 Task: Create a section Dash Derby and in the section, add a milestone System Optimization in the project VentureTech.
Action: Mouse moved to (67, 409)
Screenshot: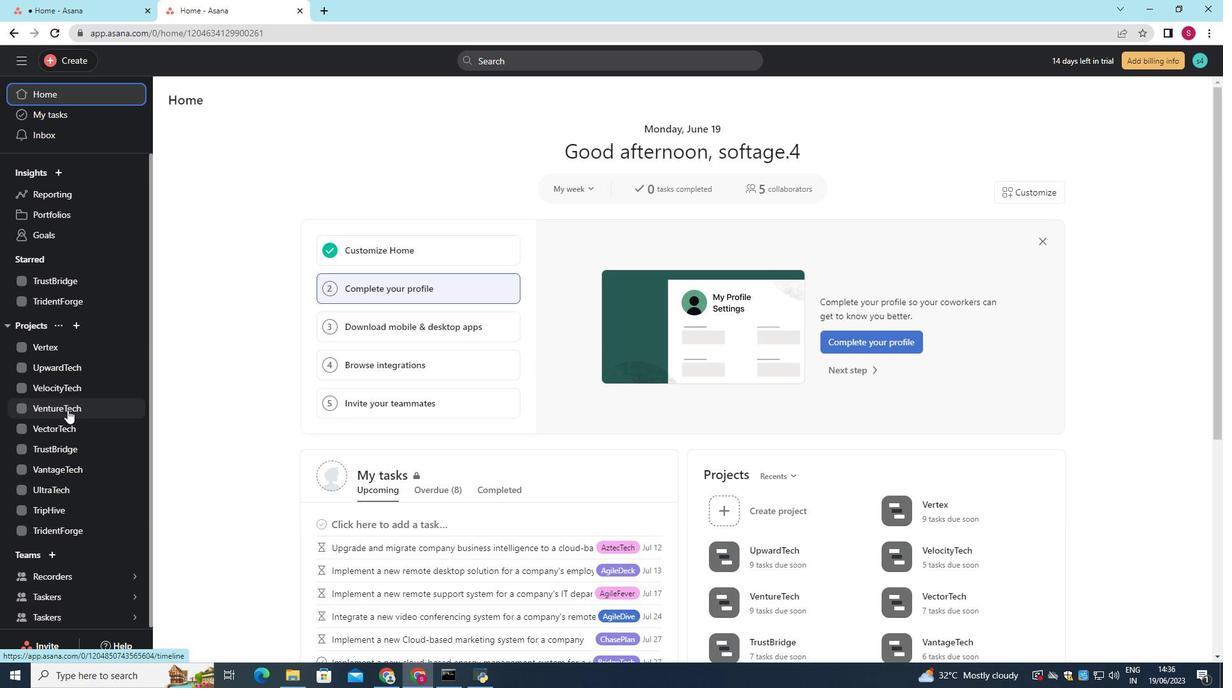 
Action: Mouse pressed left at (67, 409)
Screenshot: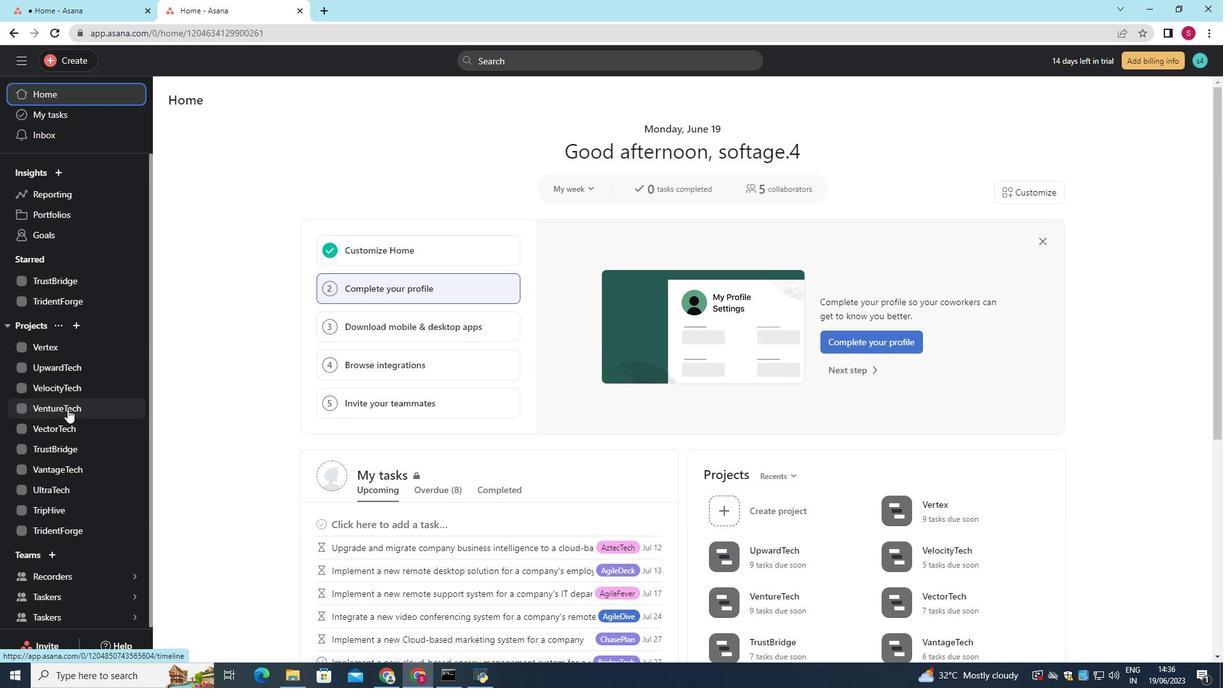 
Action: Mouse moved to (203, 580)
Screenshot: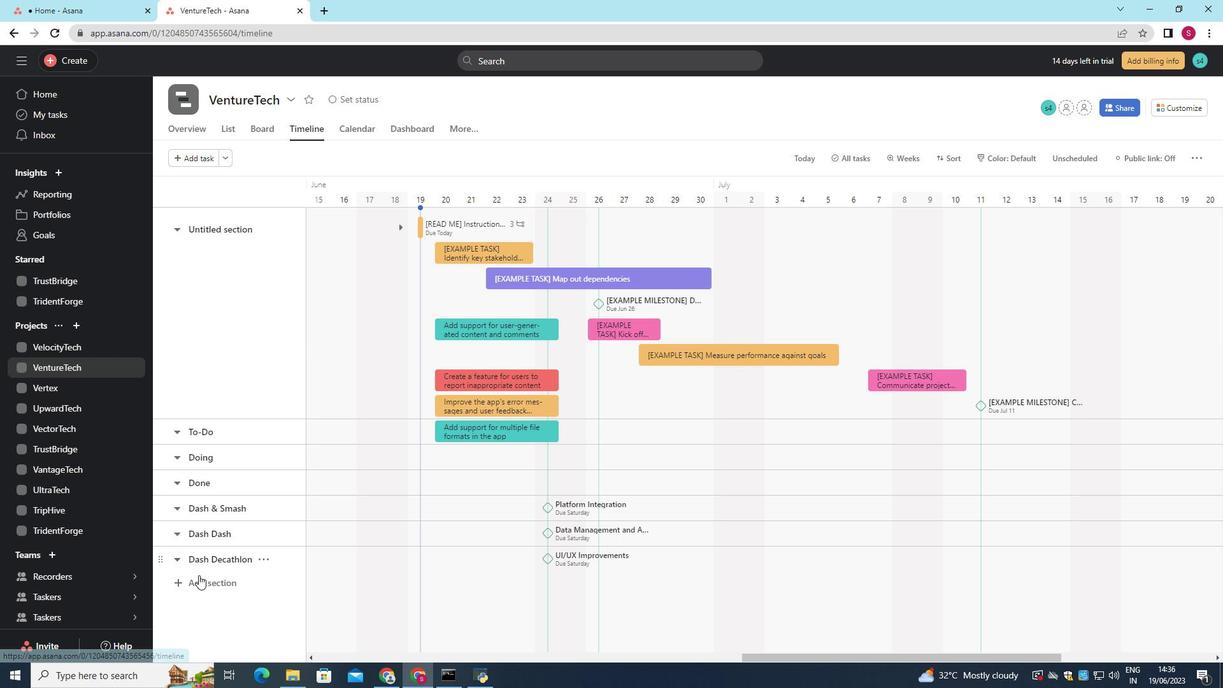 
Action: Mouse pressed left at (203, 580)
Screenshot: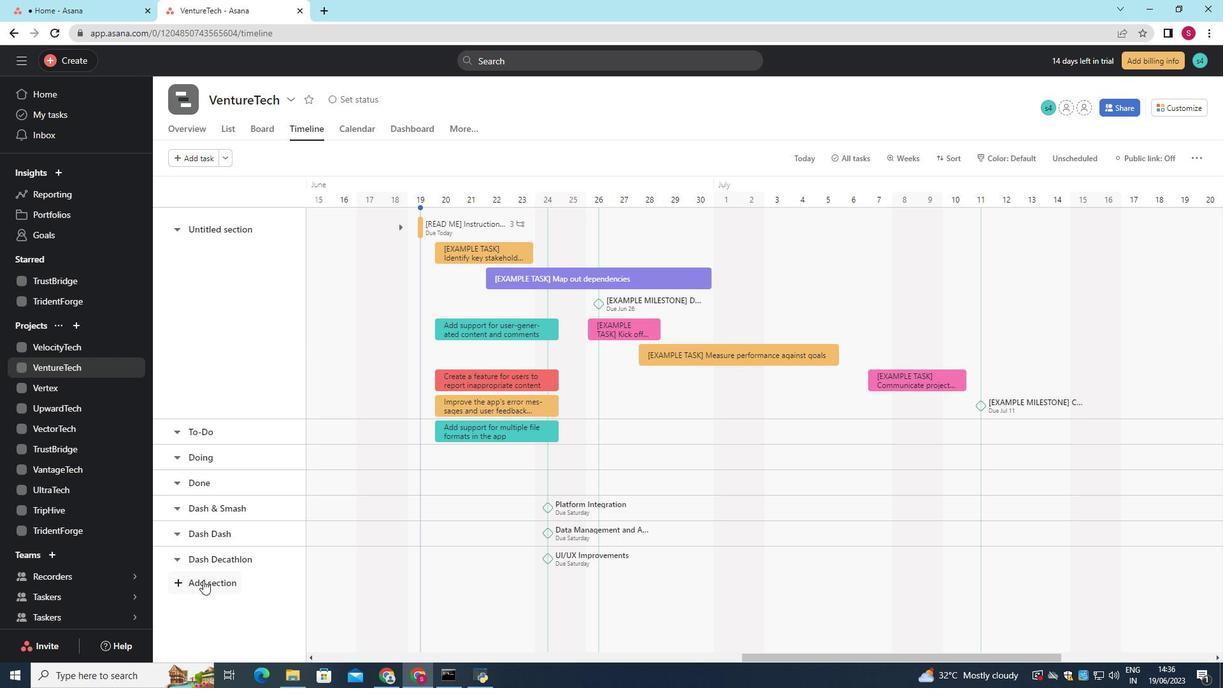 
Action: Key pressed <Key.shift>Dash<Key.space><Key.shift>Derby<Key.enter>
Screenshot: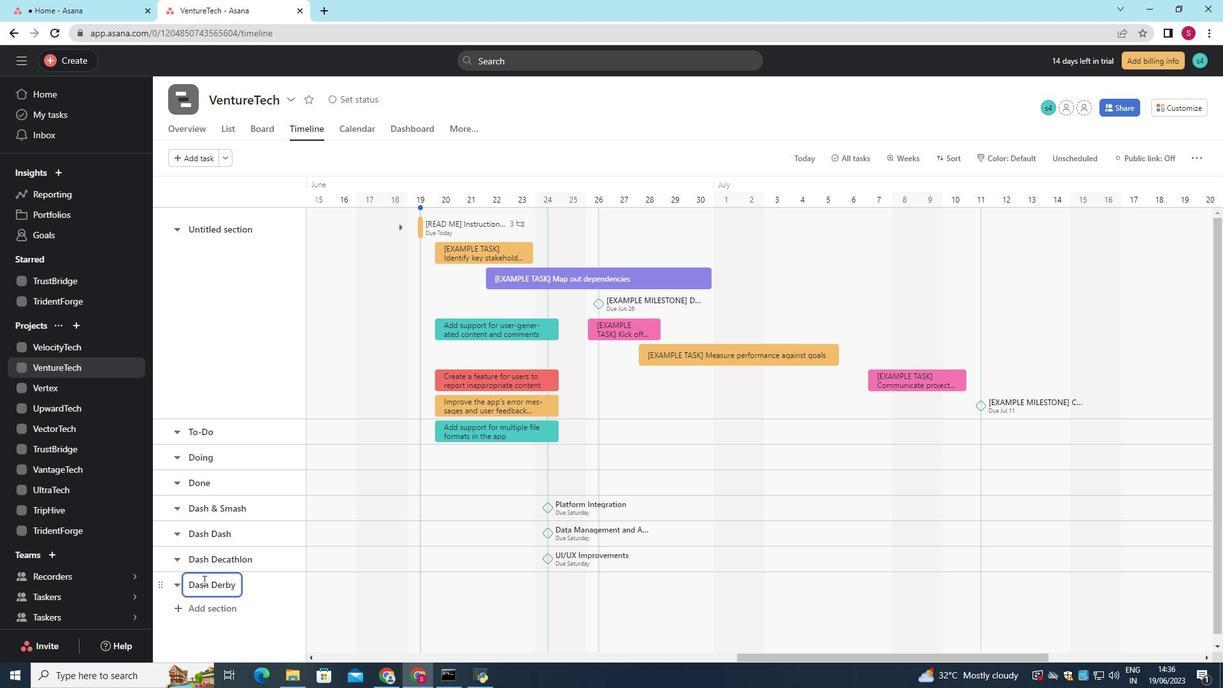 
Action: Mouse moved to (441, 597)
Screenshot: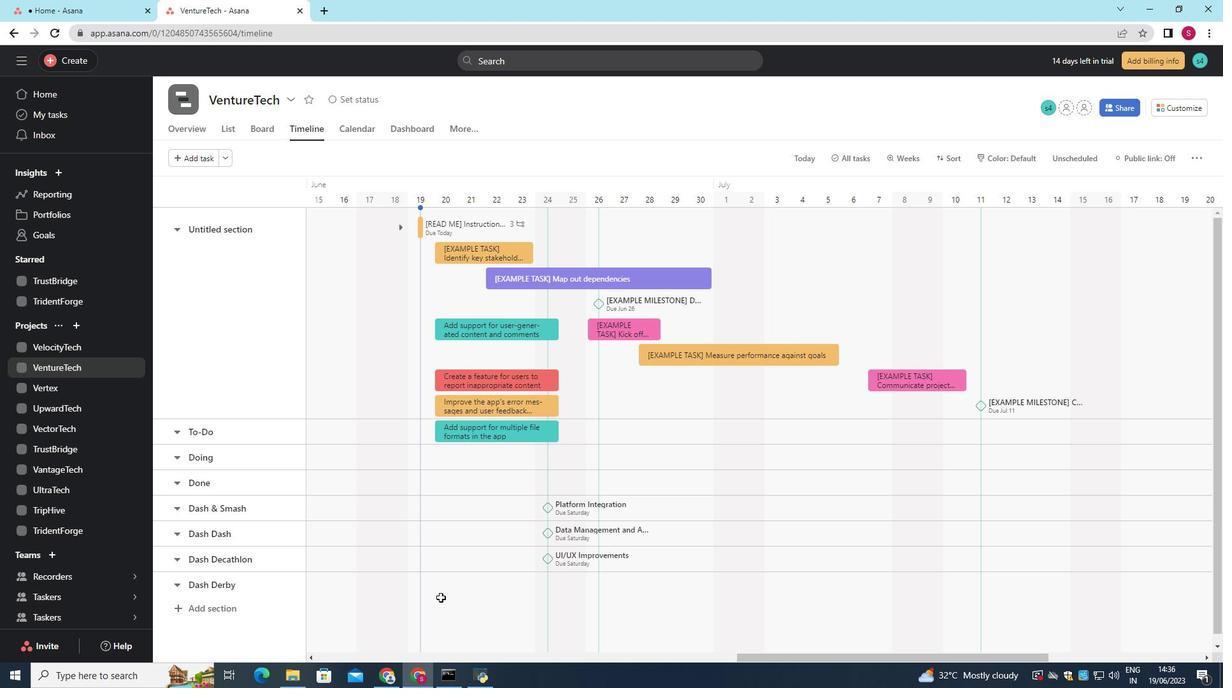 
Action: Mouse pressed left at (441, 597)
Screenshot: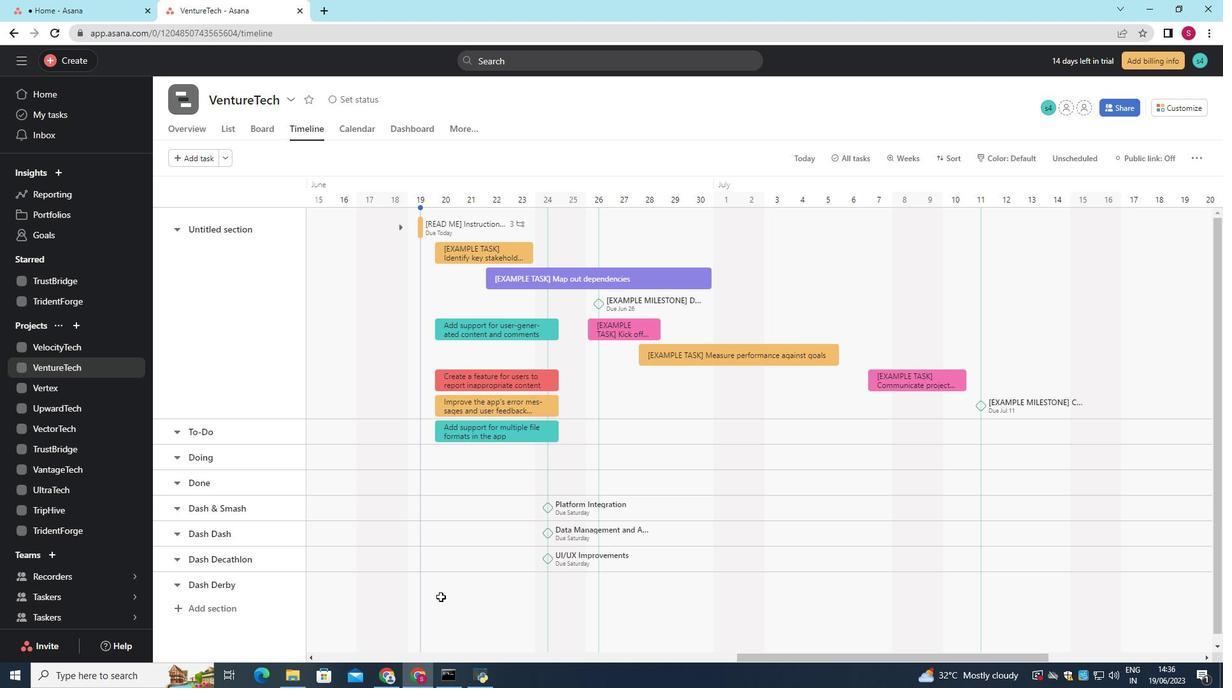 
Action: Key pressed <Key.shift>System<Key.space><Key.shift>Optimization<Key.enter>
Screenshot: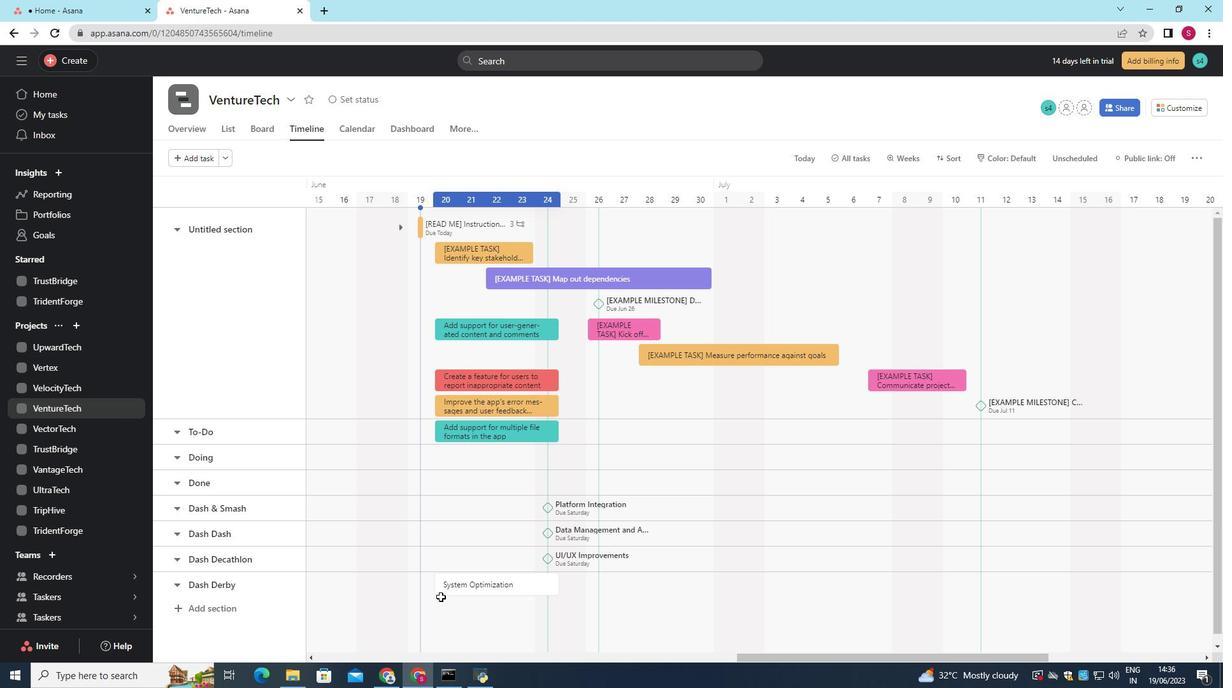 
Action: Mouse moved to (516, 585)
Screenshot: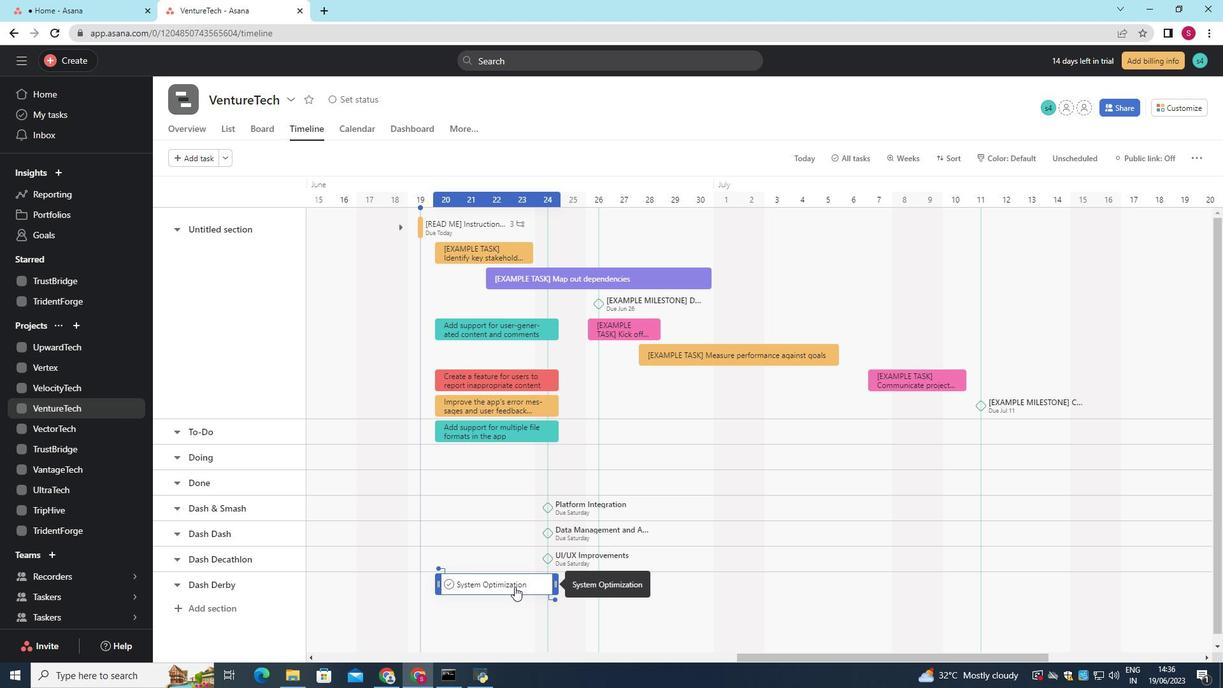 
Action: Mouse pressed right at (516, 585)
Screenshot: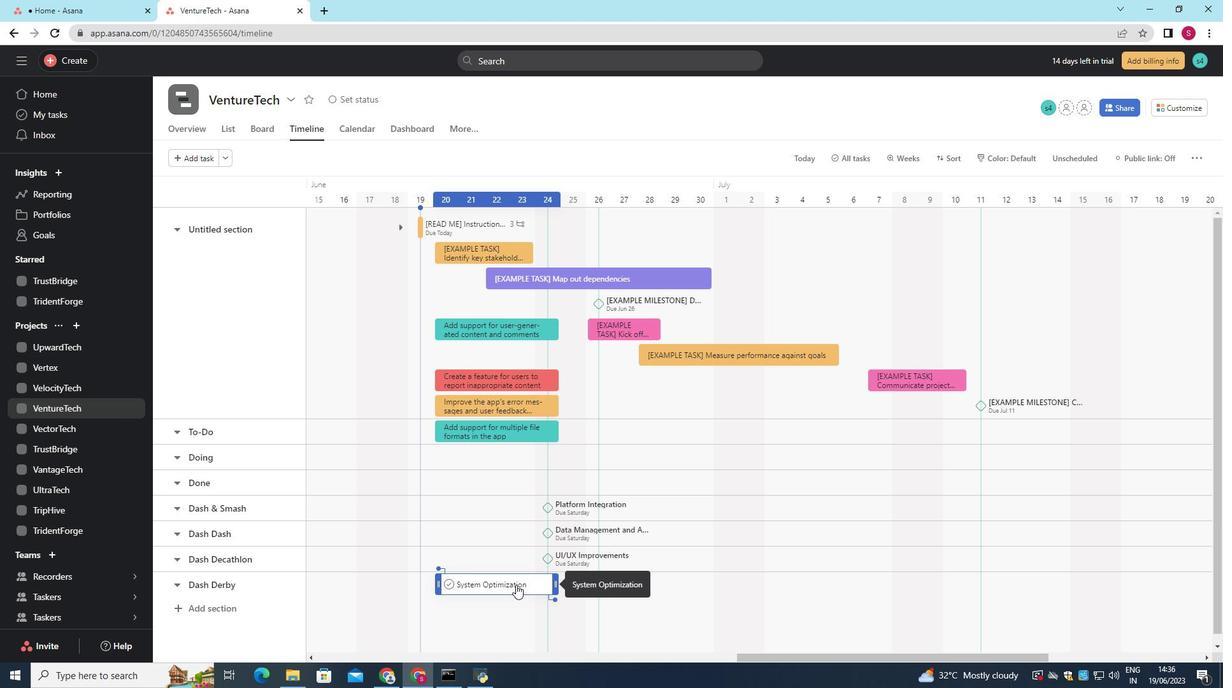 
Action: Mouse moved to (582, 513)
Screenshot: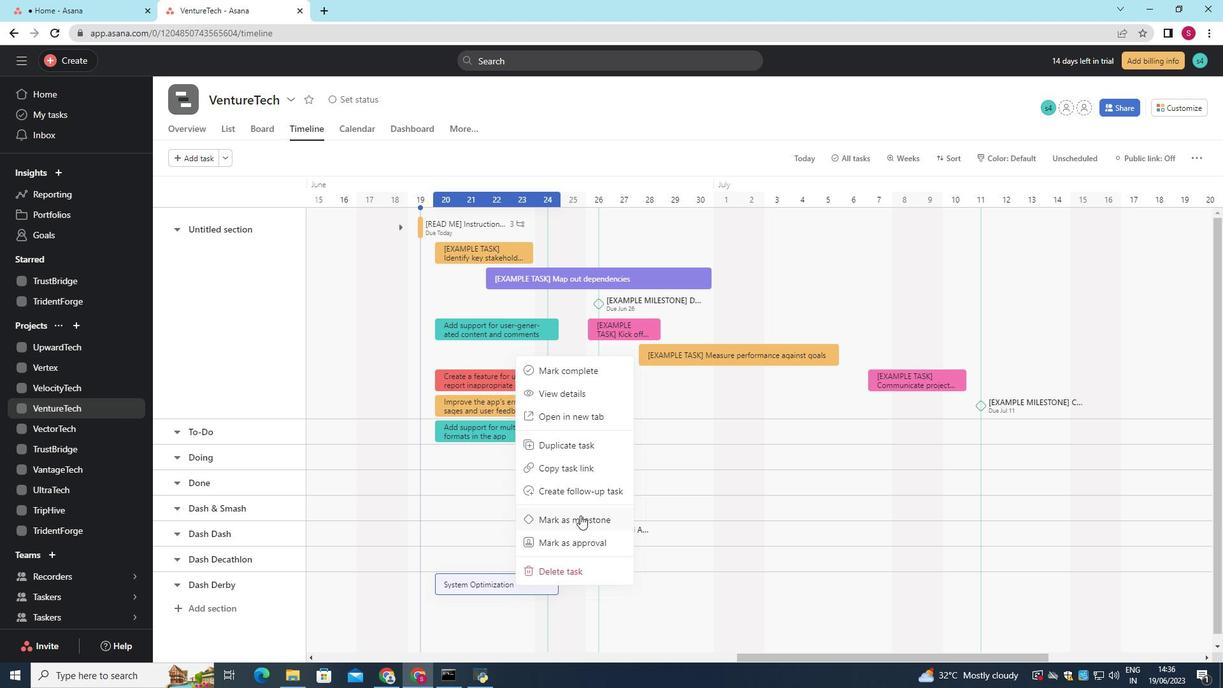 
Action: Mouse pressed left at (582, 513)
Screenshot: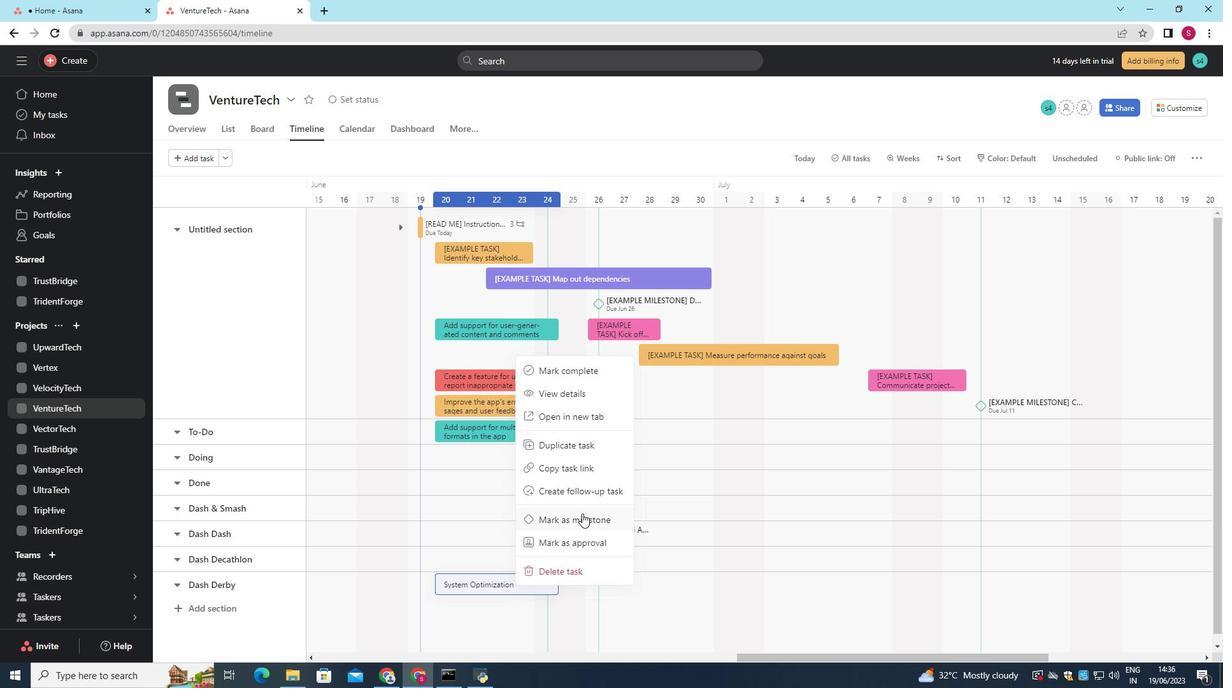 
Action: Mouse moved to (584, 513)
Screenshot: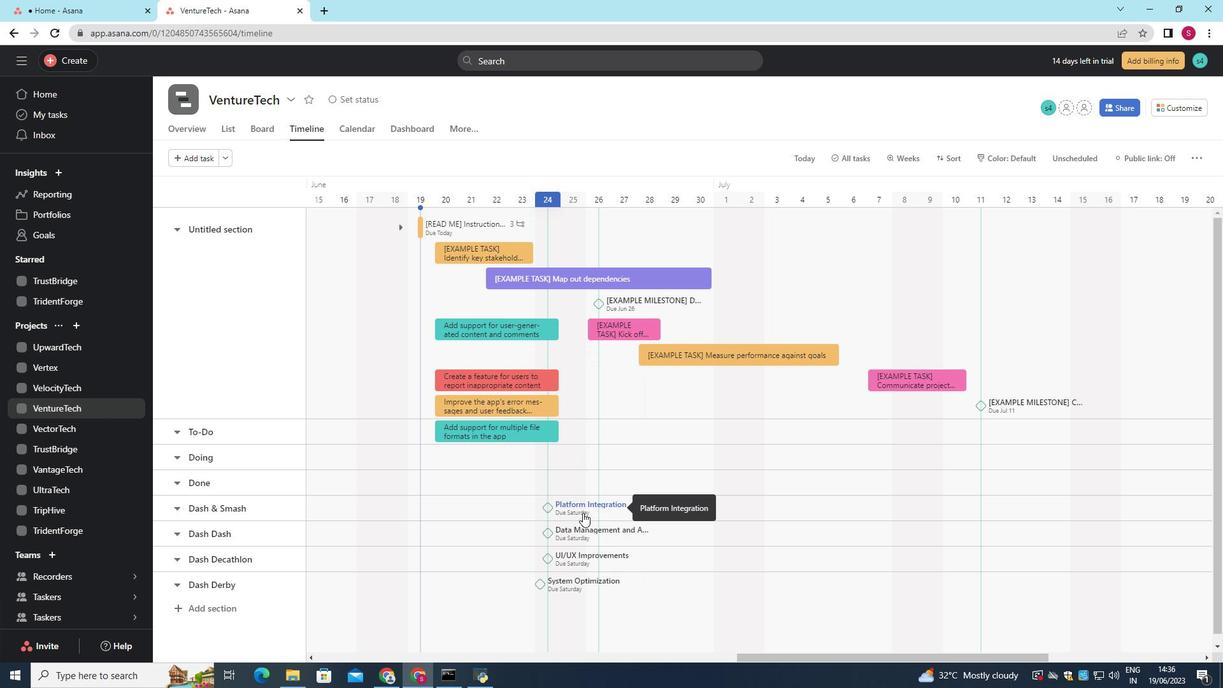 
